 Task: Paste the text ""In the forest, a gentle breeze rustles the leaves"".
Action: Mouse pressed left at (90, 86)
Screenshot: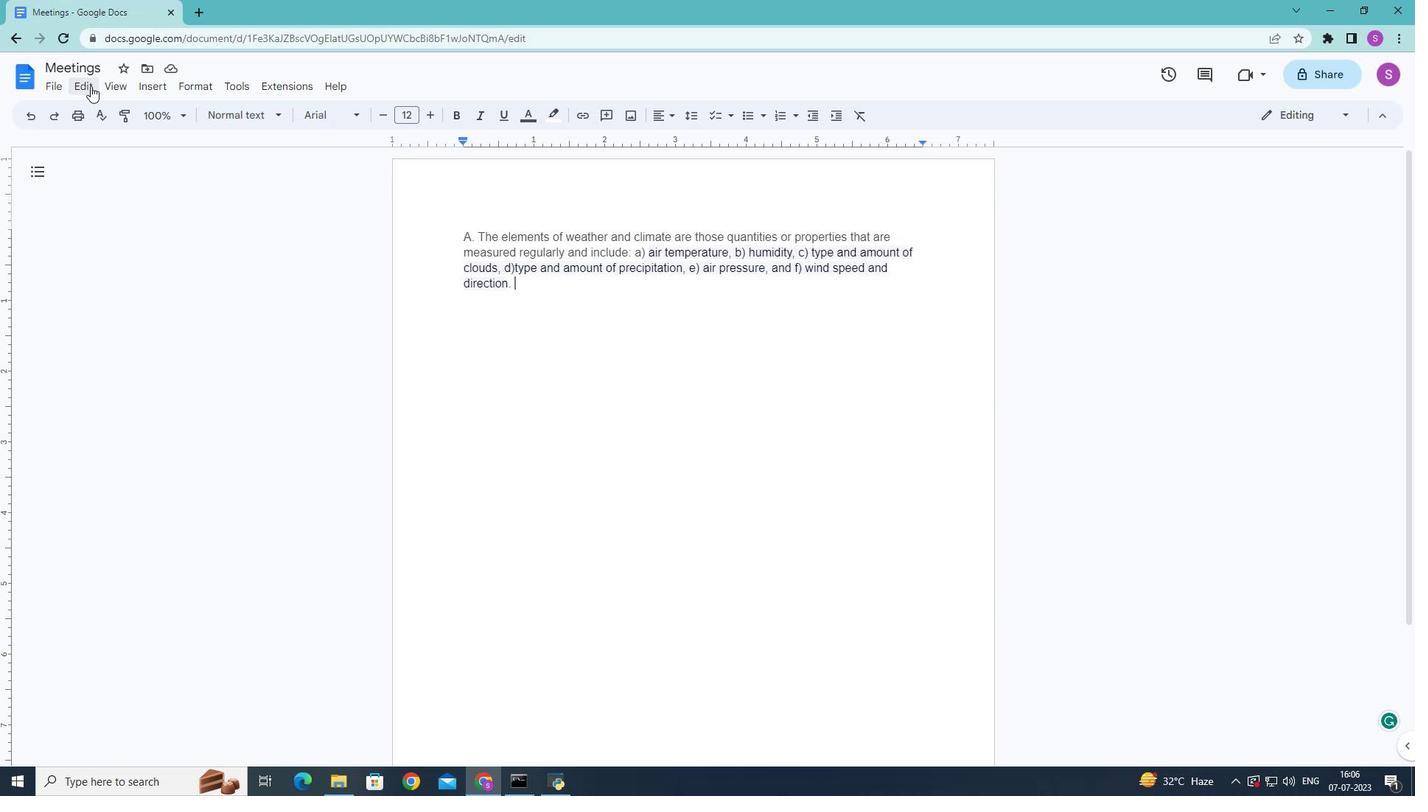 
Action: Mouse moved to (165, 218)
Screenshot: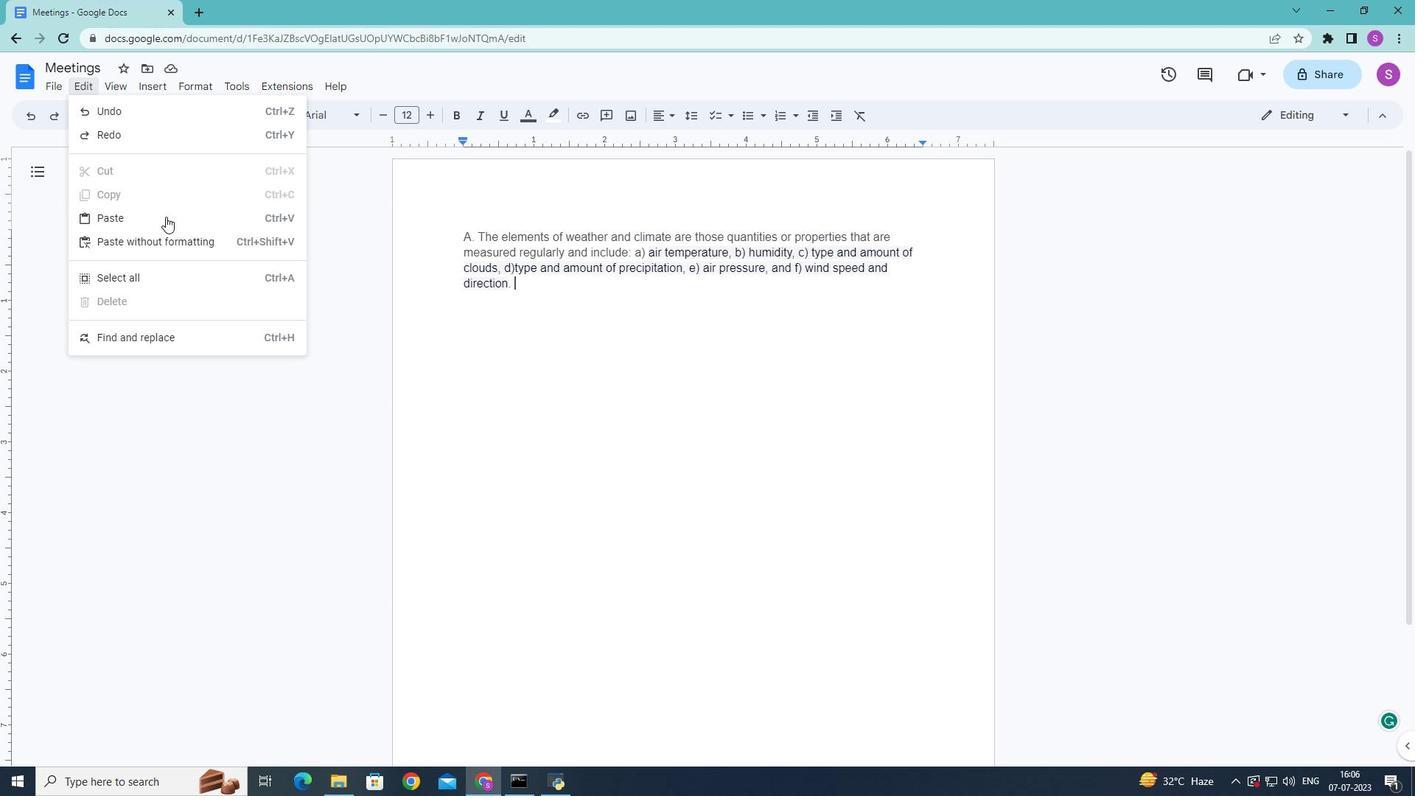 
Action: Mouse pressed left at (165, 218)
Screenshot: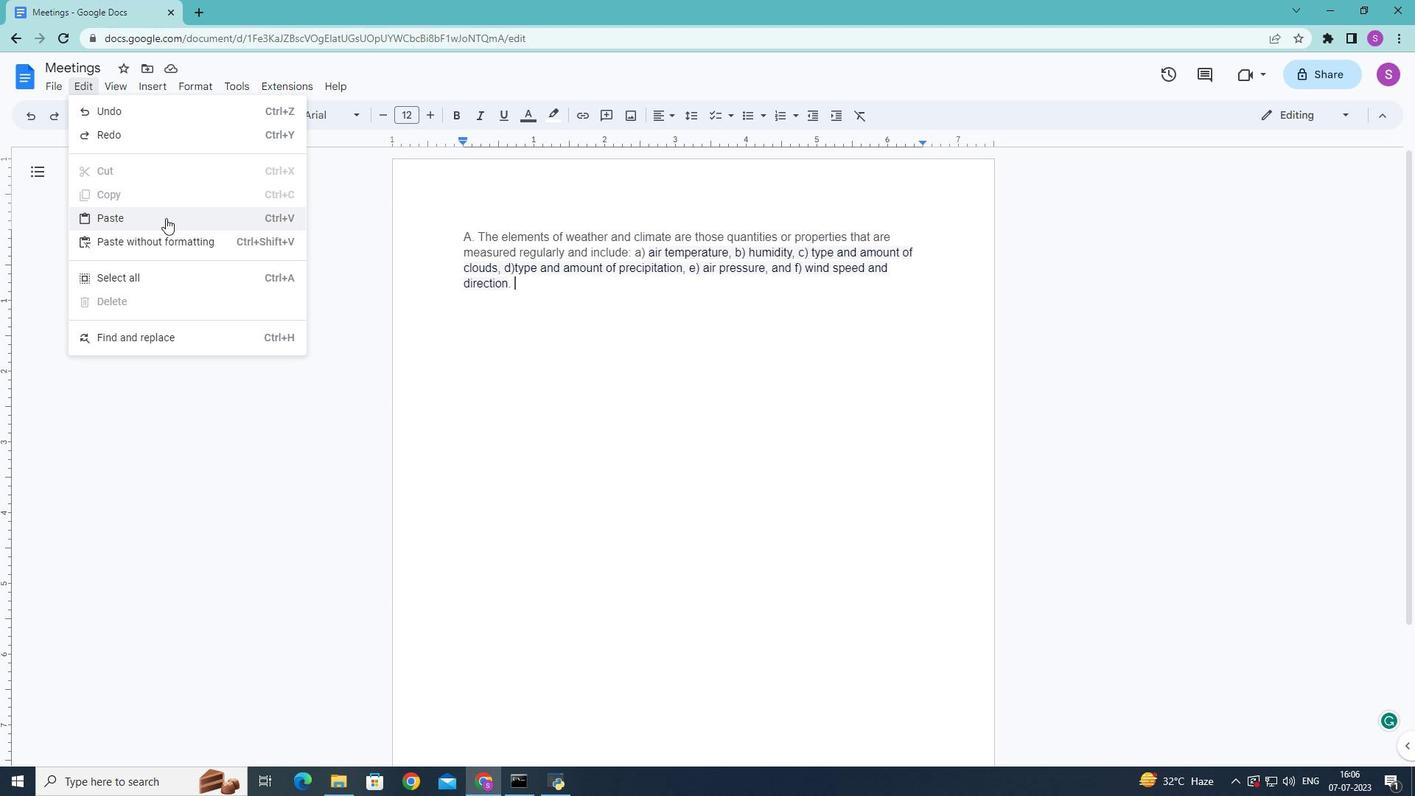 
Action: Mouse moved to (439, 281)
Screenshot: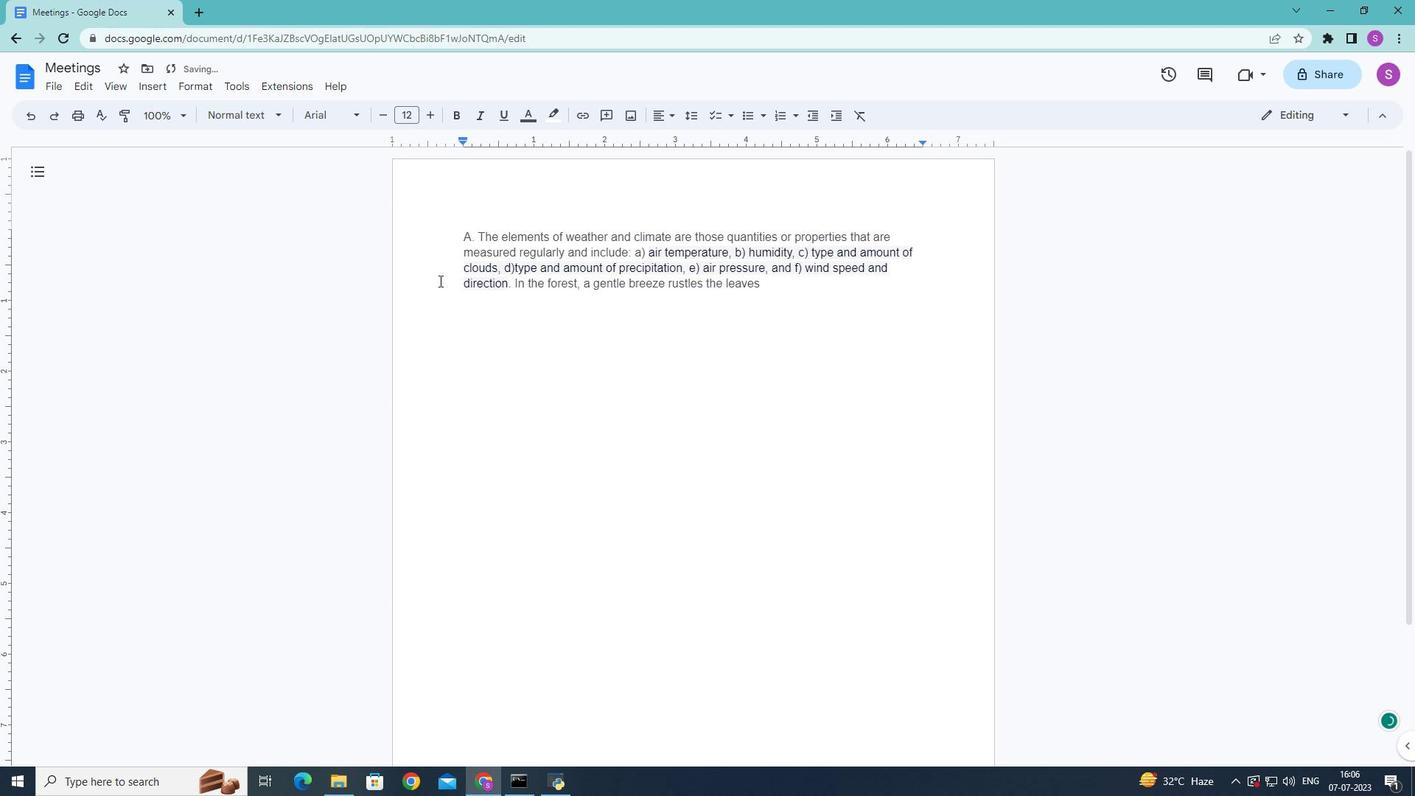 
